 Task: Set the positioning method for mosaic video sub source to offsets.
Action: Mouse moved to (123, 15)
Screenshot: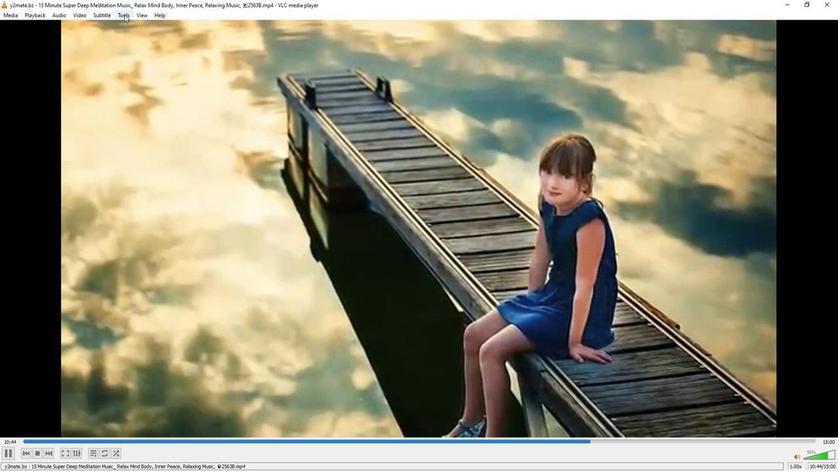 
Action: Mouse pressed left at (123, 15)
Screenshot: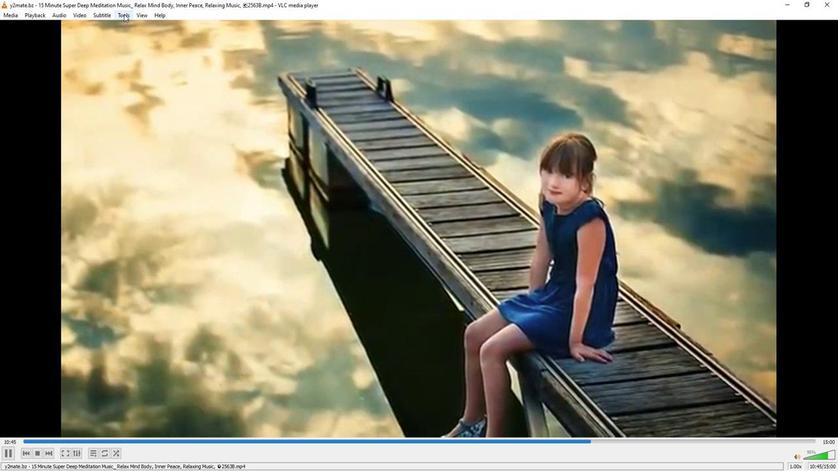 
Action: Mouse moved to (146, 119)
Screenshot: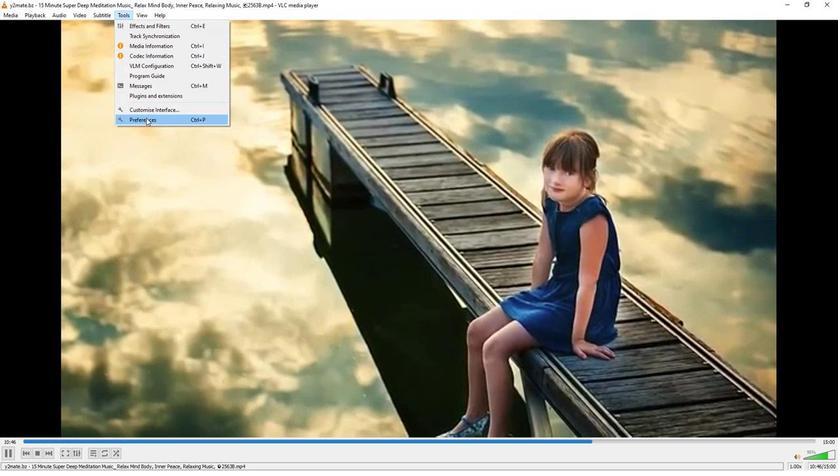 
Action: Mouse pressed left at (146, 119)
Screenshot: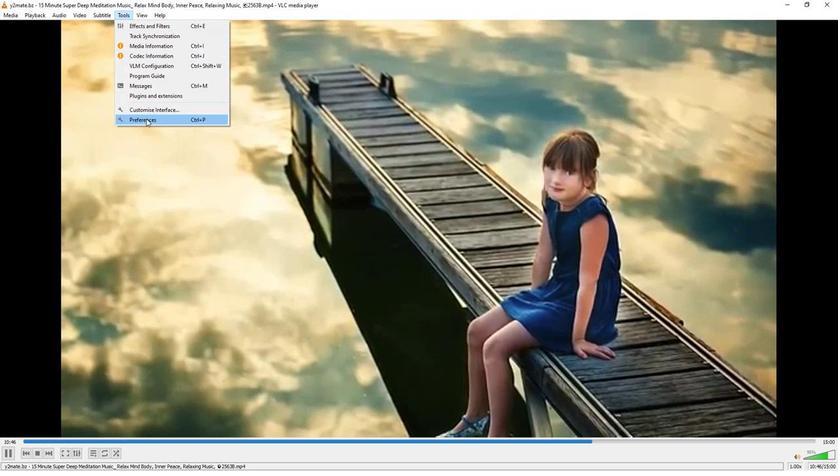 
Action: Mouse moved to (275, 383)
Screenshot: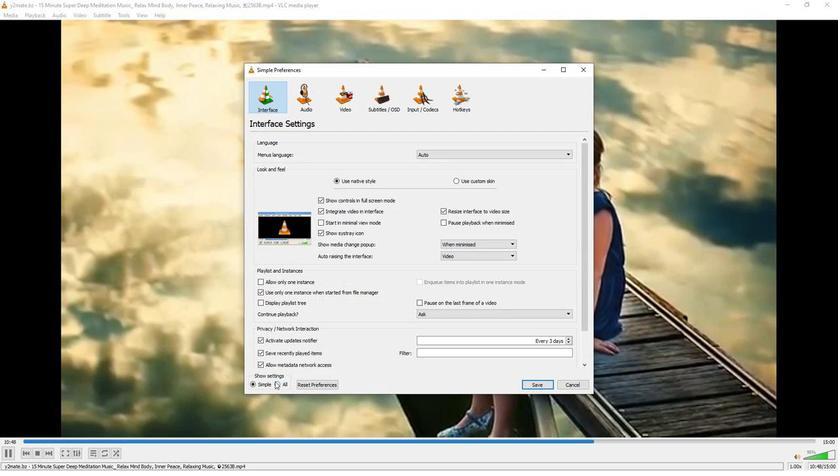 
Action: Mouse pressed left at (275, 383)
Screenshot: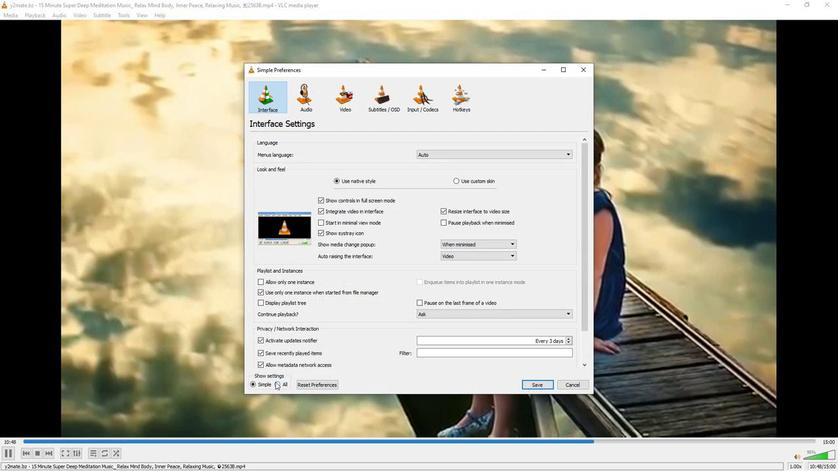 
Action: Mouse moved to (268, 283)
Screenshot: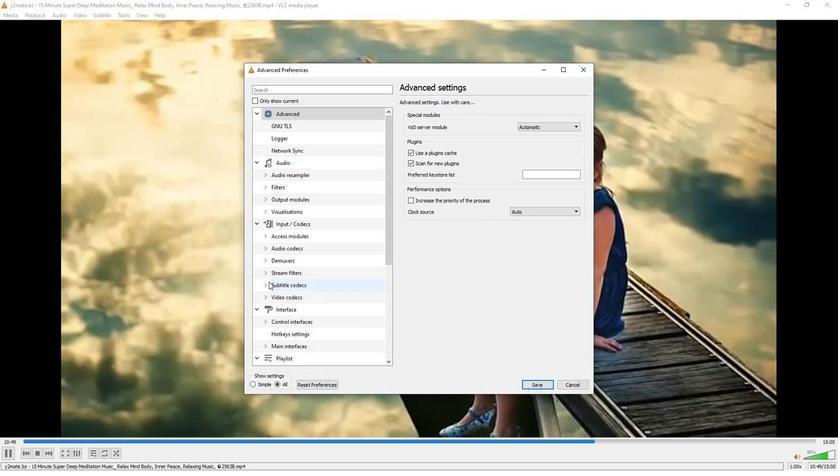 
Action: Mouse scrolled (268, 282) with delta (0, 0)
Screenshot: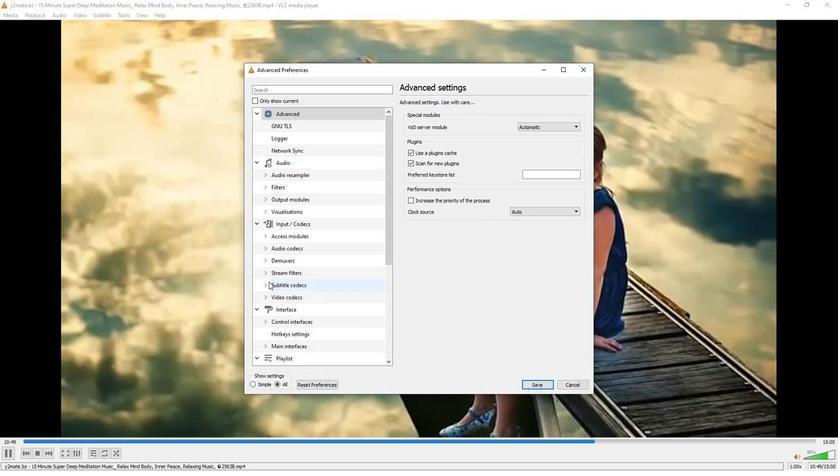 
Action: Mouse scrolled (268, 282) with delta (0, 0)
Screenshot: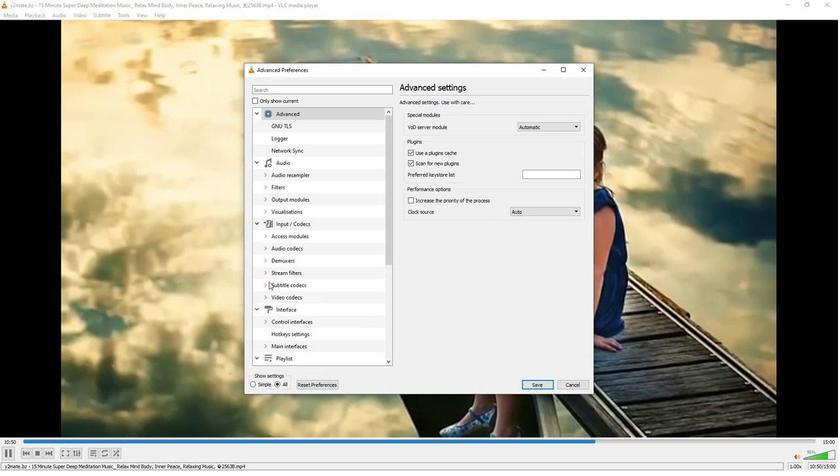 
Action: Mouse scrolled (268, 282) with delta (0, 0)
Screenshot: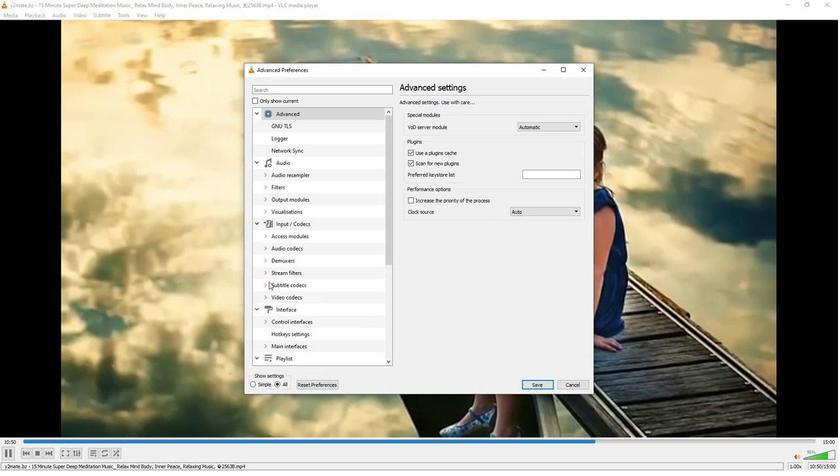 
Action: Mouse moved to (268, 282)
Screenshot: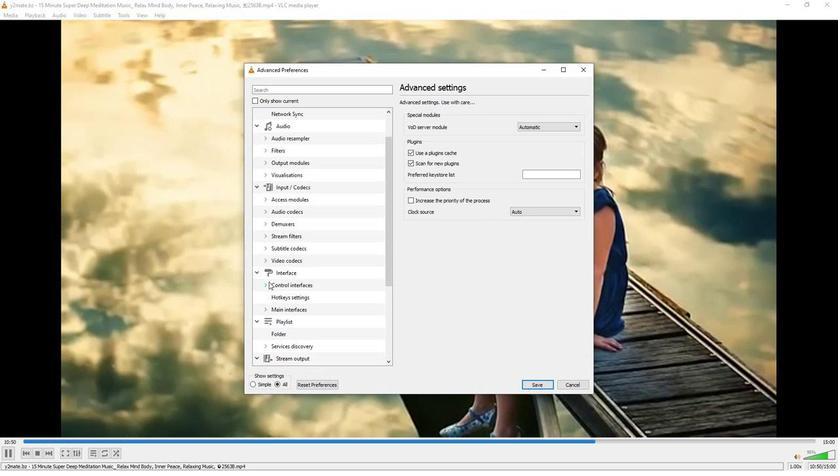 
Action: Mouse scrolled (268, 281) with delta (0, 0)
Screenshot: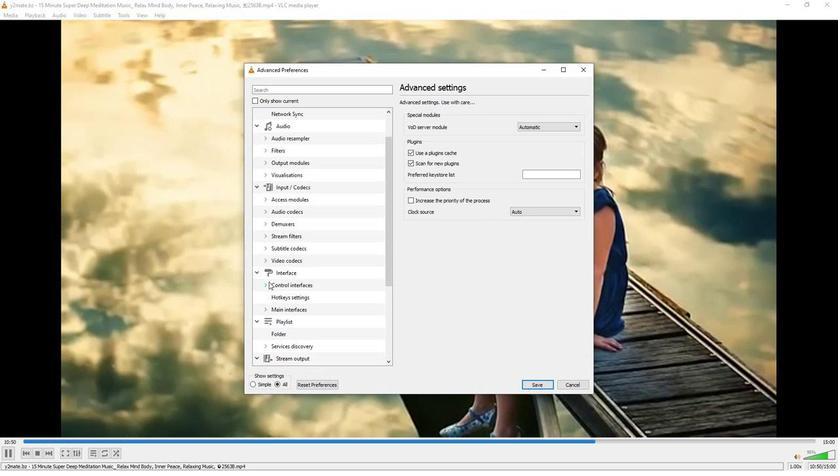 
Action: Mouse moved to (268, 281)
Screenshot: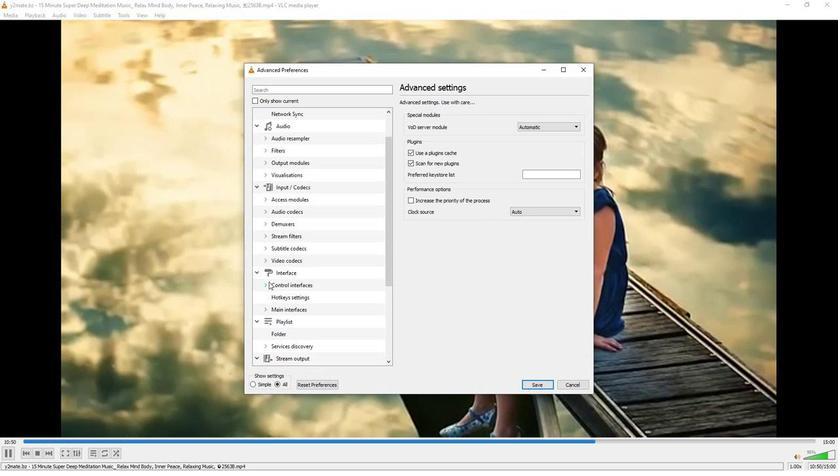 
Action: Mouse scrolled (268, 281) with delta (0, 0)
Screenshot: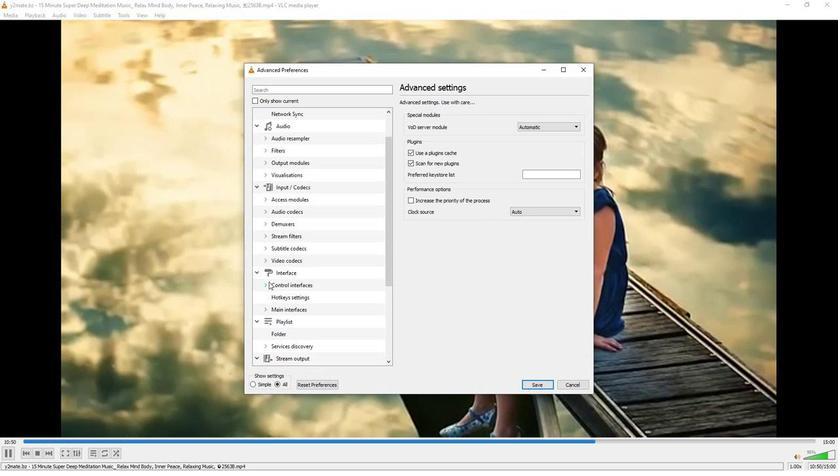 
Action: Mouse moved to (266, 279)
Screenshot: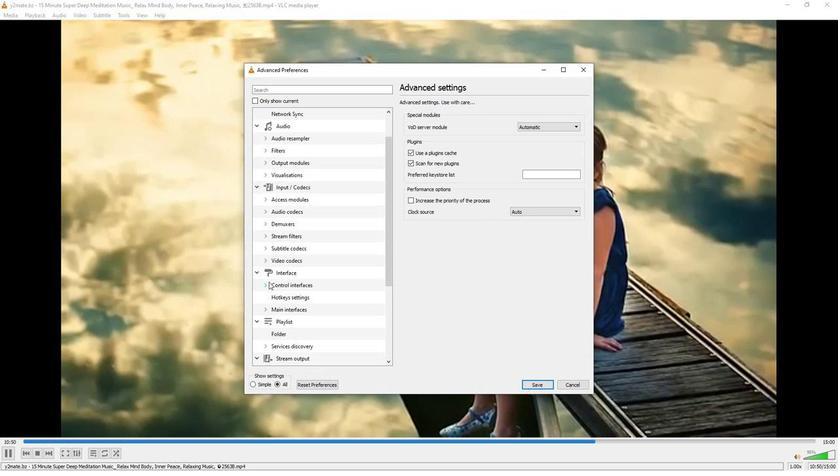 
Action: Mouse scrolled (266, 279) with delta (0, 0)
Screenshot: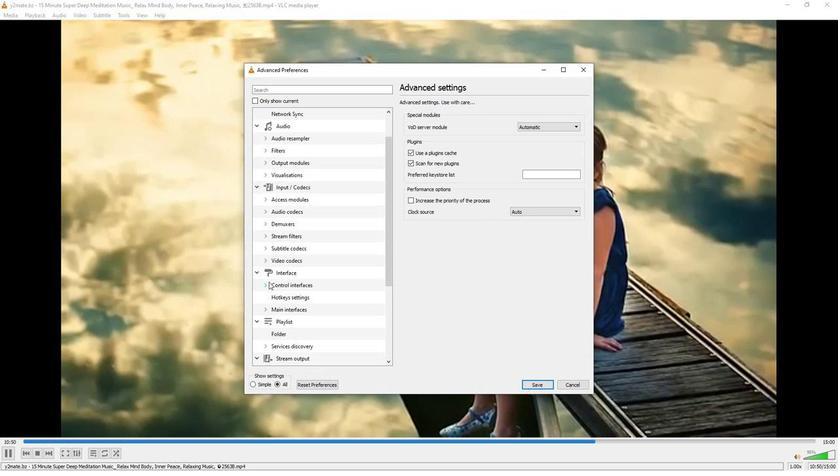 
Action: Mouse moved to (264, 275)
Screenshot: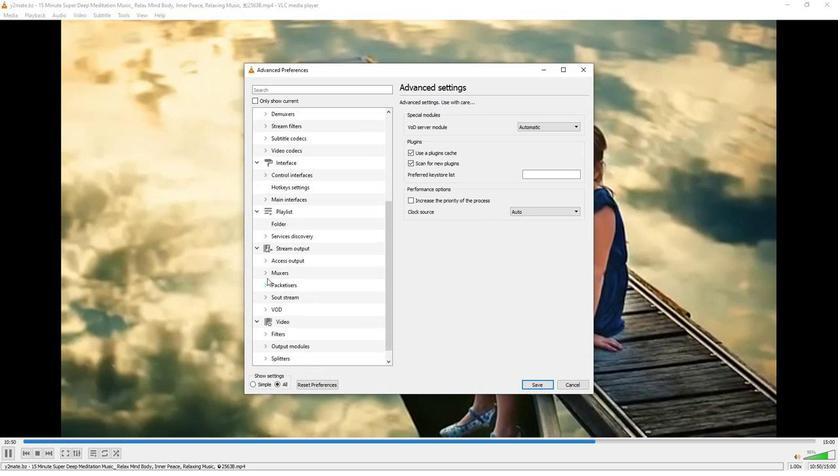 
Action: Mouse scrolled (264, 274) with delta (0, 0)
Screenshot: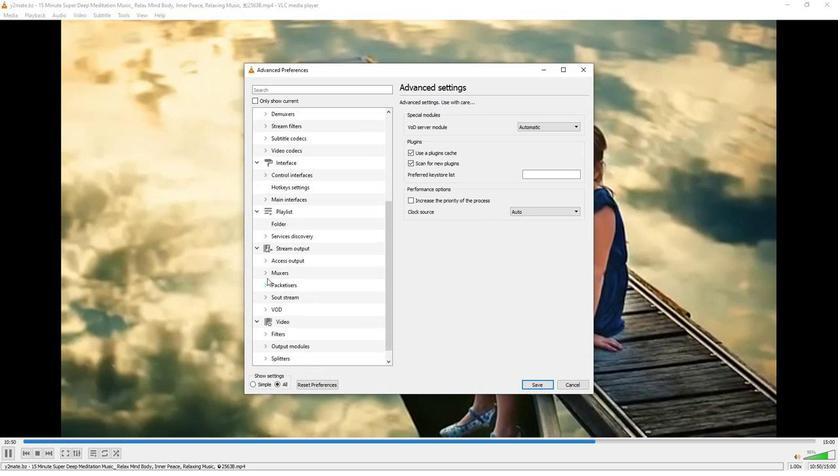 
Action: Mouse moved to (263, 359)
Screenshot: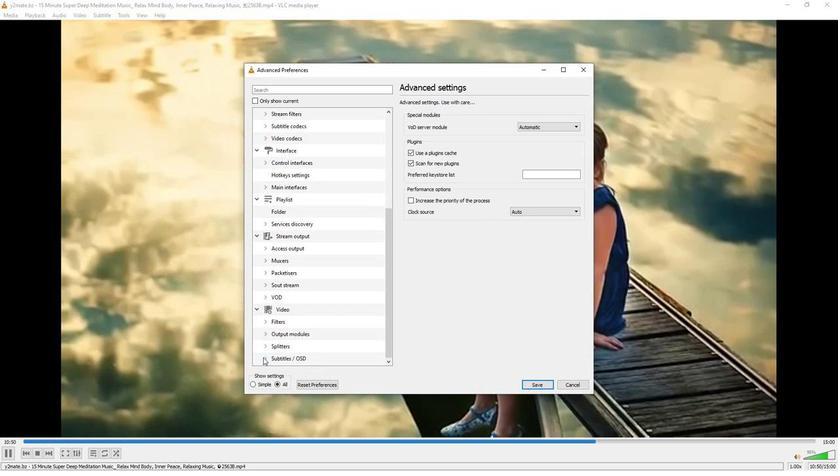 
Action: Mouse pressed left at (263, 359)
Screenshot: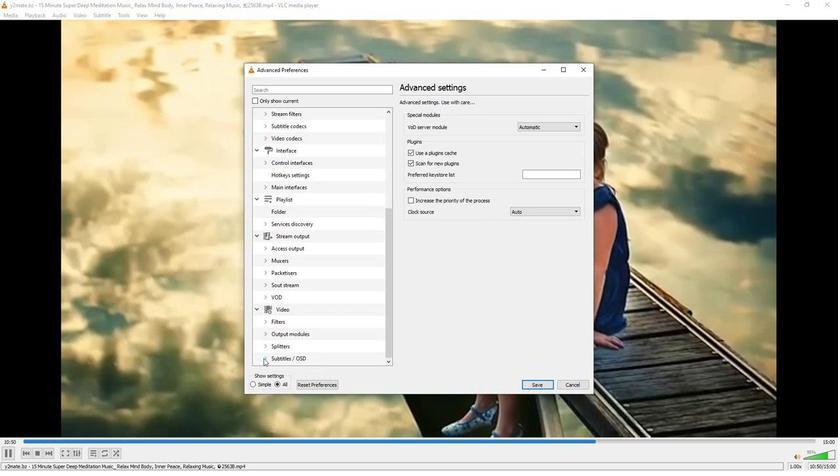 
Action: Mouse moved to (273, 311)
Screenshot: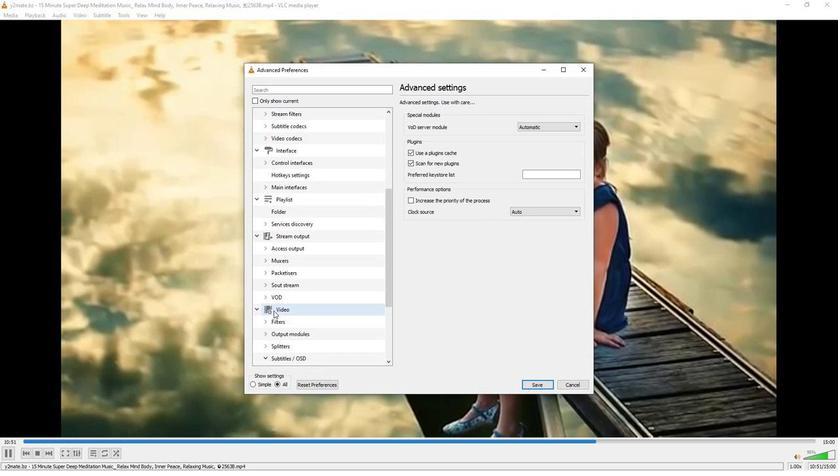 
Action: Mouse scrolled (273, 310) with delta (0, 0)
Screenshot: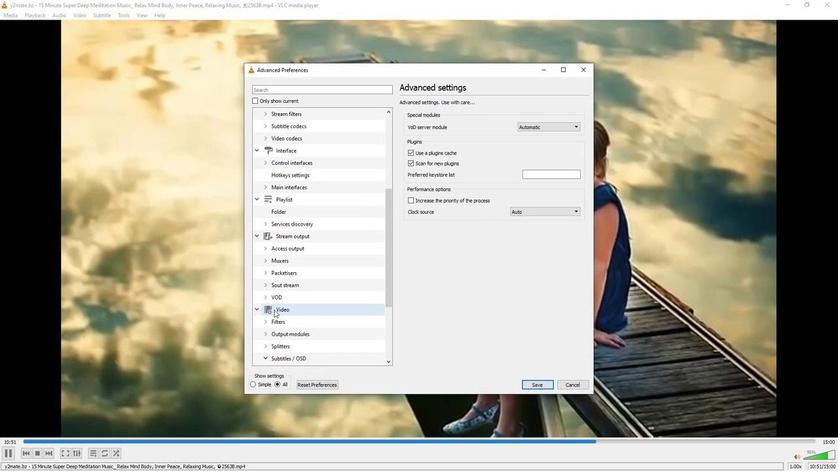 
Action: Mouse scrolled (273, 310) with delta (0, 0)
Screenshot: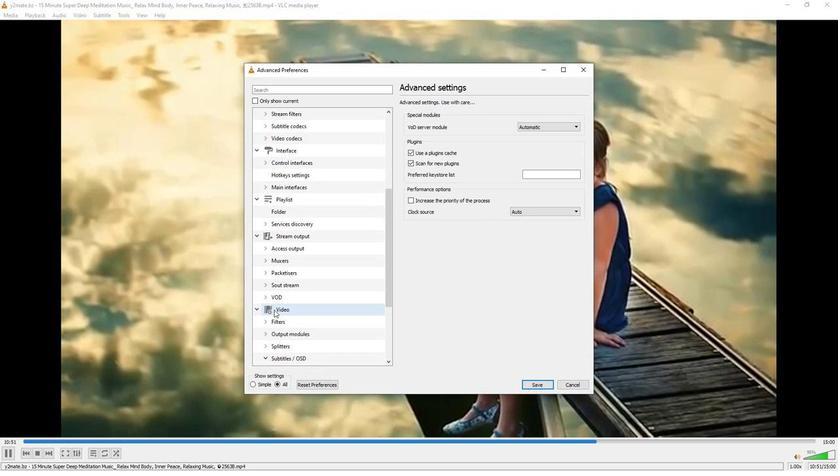 
Action: Mouse moved to (273, 310)
Screenshot: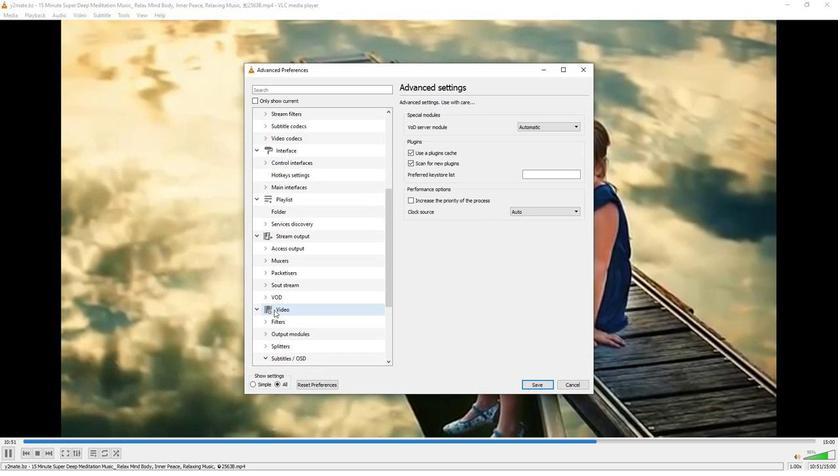 
Action: Mouse scrolled (273, 309) with delta (0, 0)
Screenshot: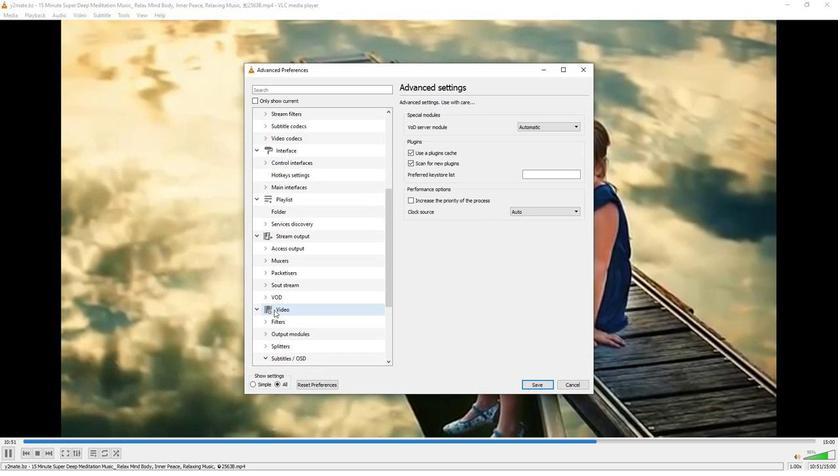
Action: Mouse scrolled (273, 309) with delta (0, 0)
Screenshot: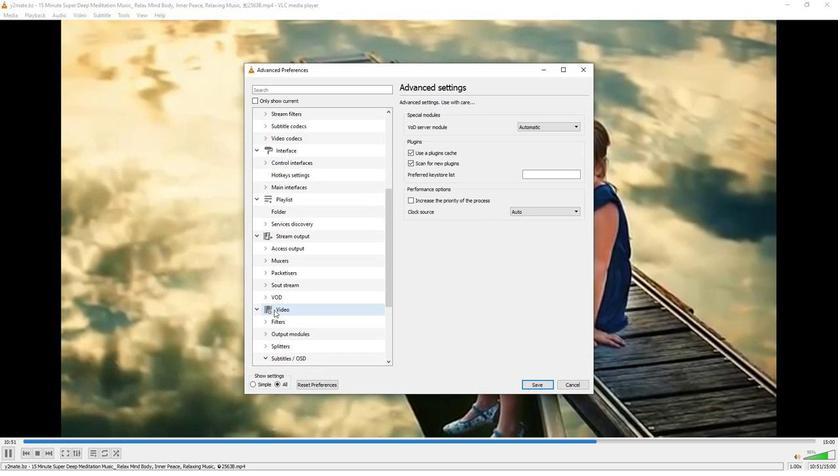 
Action: Mouse moved to (273, 309)
Screenshot: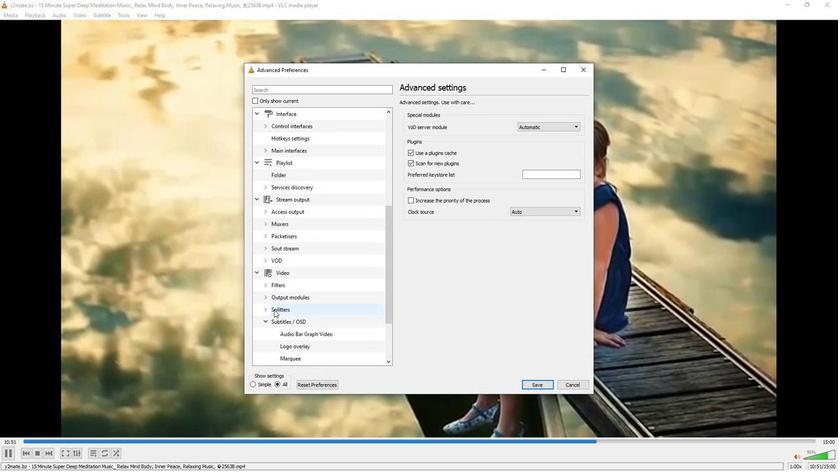 
Action: Mouse scrolled (273, 309) with delta (0, 0)
Screenshot: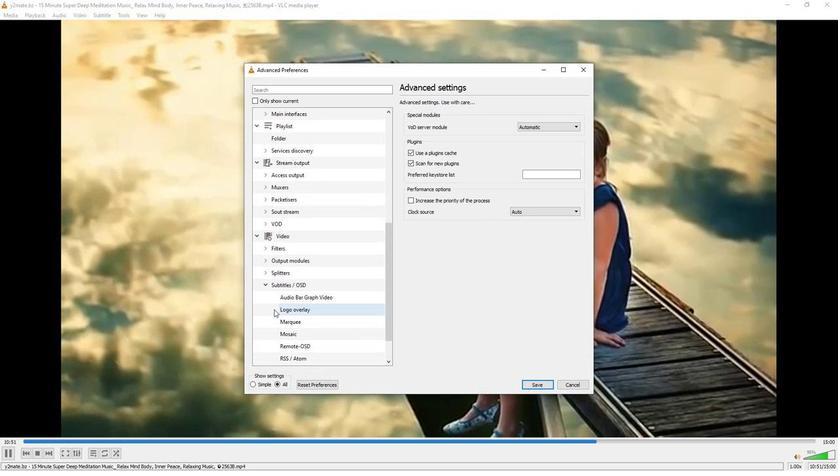 
Action: Mouse moved to (271, 306)
Screenshot: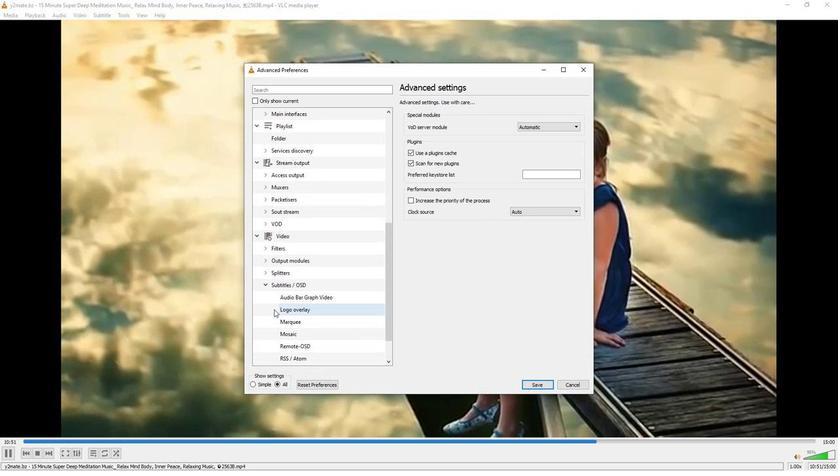 
Action: Mouse scrolled (271, 305) with delta (0, 0)
Screenshot: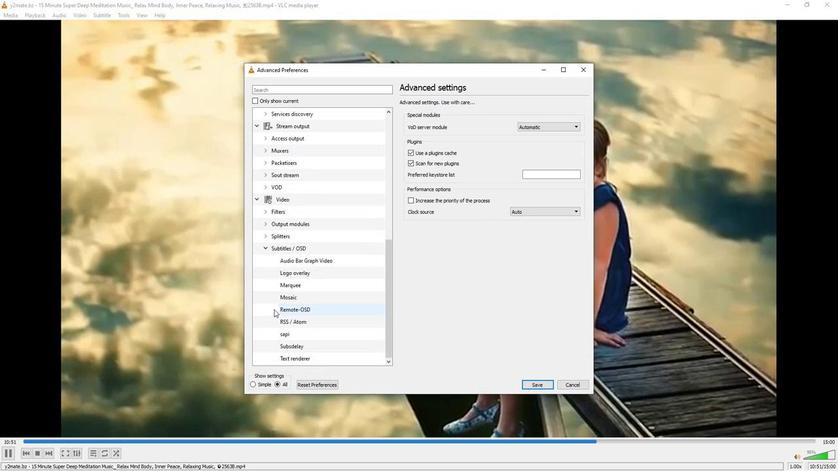 
Action: Mouse moved to (283, 299)
Screenshot: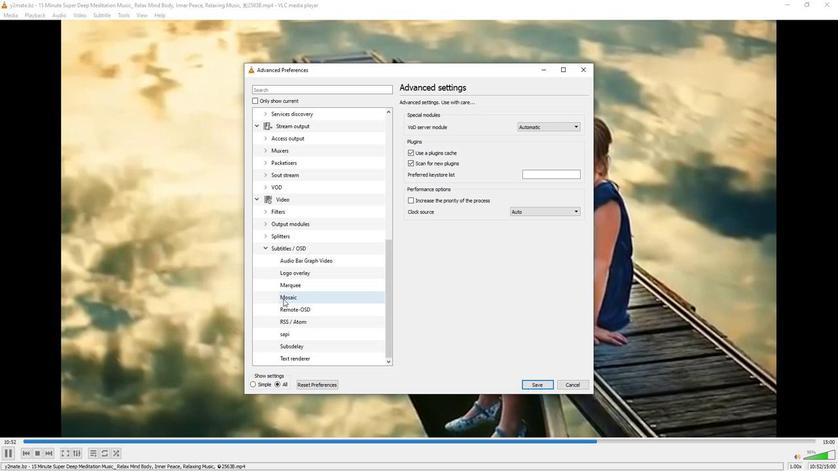 
Action: Mouse pressed left at (283, 299)
Screenshot: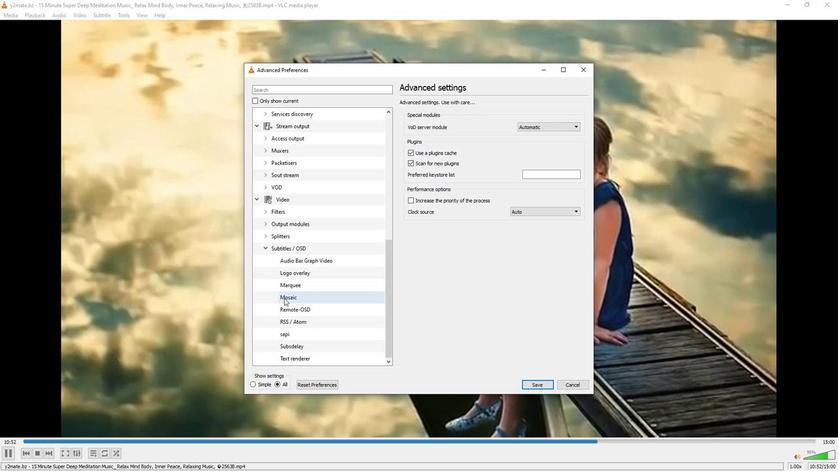 
Action: Mouse moved to (579, 210)
Screenshot: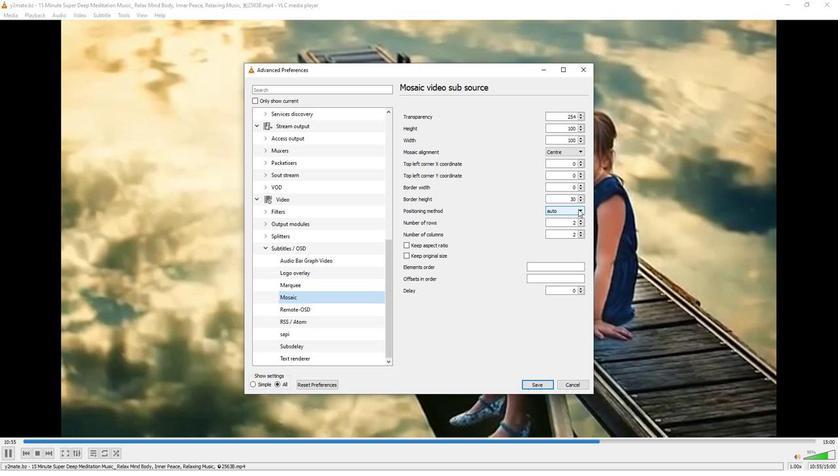 
Action: Mouse pressed left at (579, 210)
Screenshot: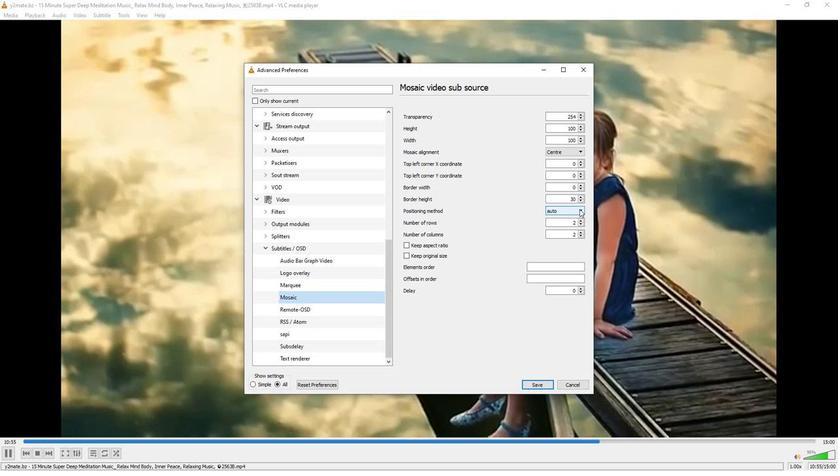 
Action: Mouse moved to (562, 231)
Screenshot: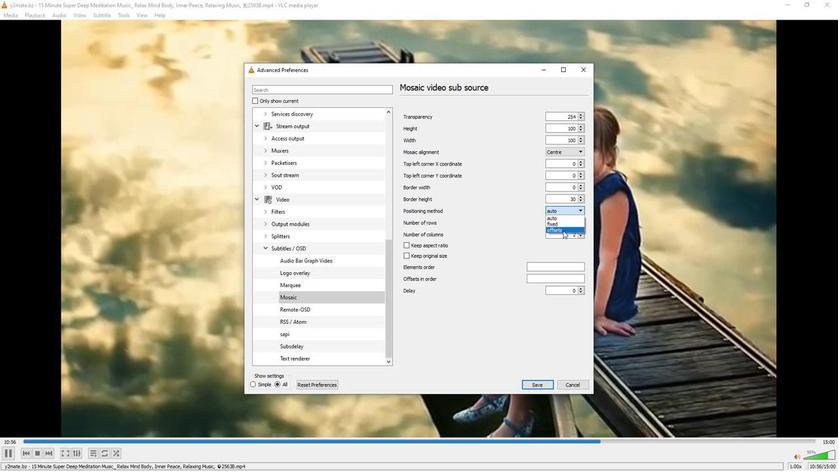 
Action: Mouse pressed left at (562, 231)
Screenshot: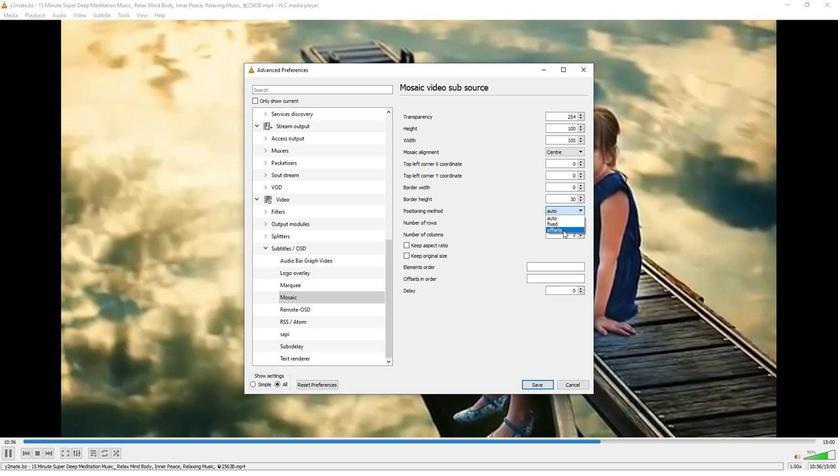
Action: Mouse moved to (561, 230)
Screenshot: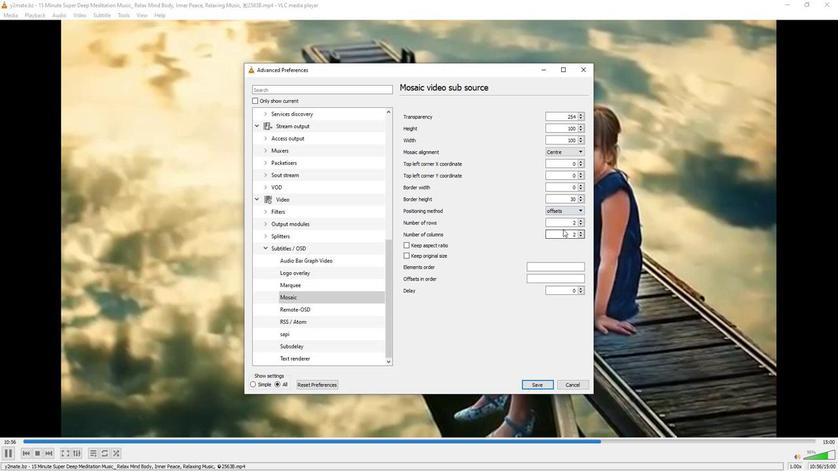 
